 Task: Create List Customer Relationship Management in Board Branding and Messaging Strategies to Workspace Agile Coaching. Create List Customer Acquisition in Board IT Service Desk Management to Workspace Agile Coaching. Create List Customer Profiling in Board Voice of Customer Customer Persona Development and Analysis to Workspace Agile Coaching
Action: Mouse moved to (557, 151)
Screenshot: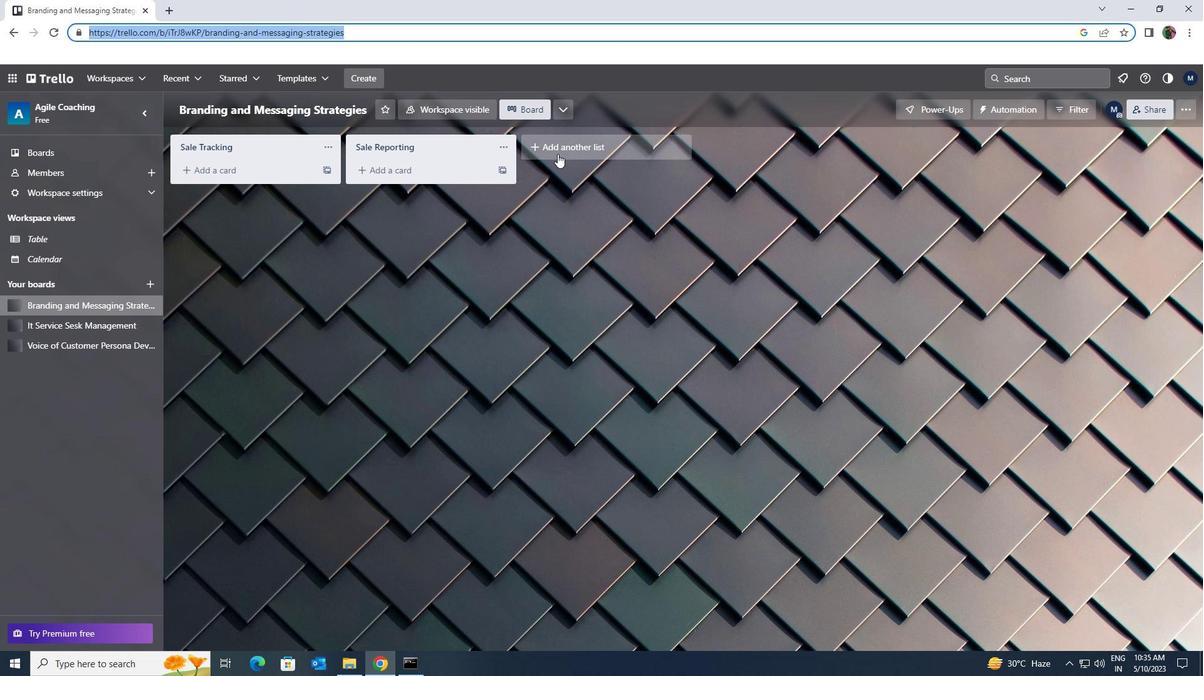 
Action: Mouse pressed left at (557, 151)
Screenshot: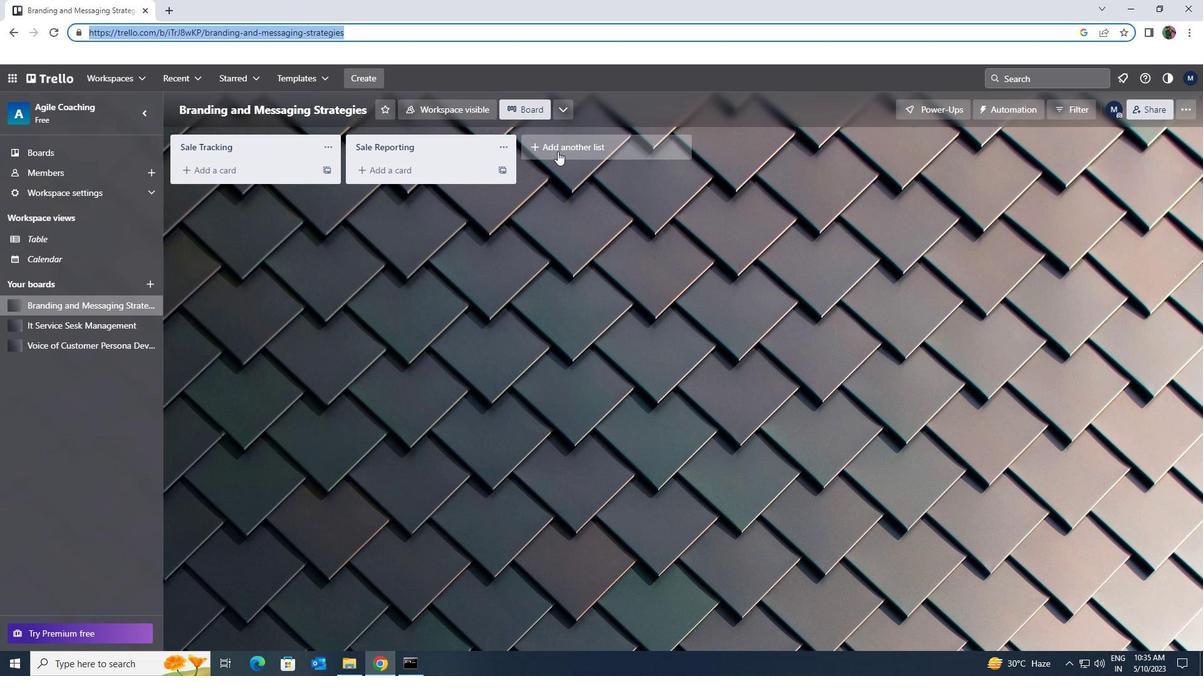 
Action: Key pressed <Key.shift>CUSTOMER<Key.space><Key.shift>RELATIONSHIP
Screenshot: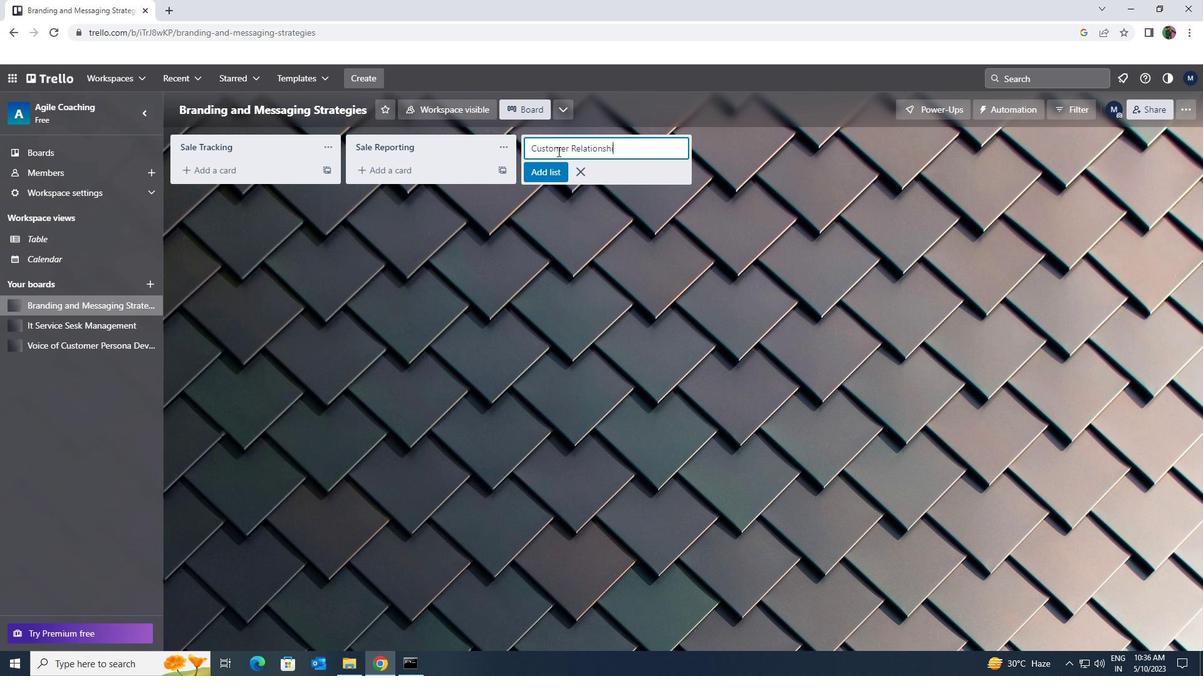 
Action: Mouse moved to (559, 169)
Screenshot: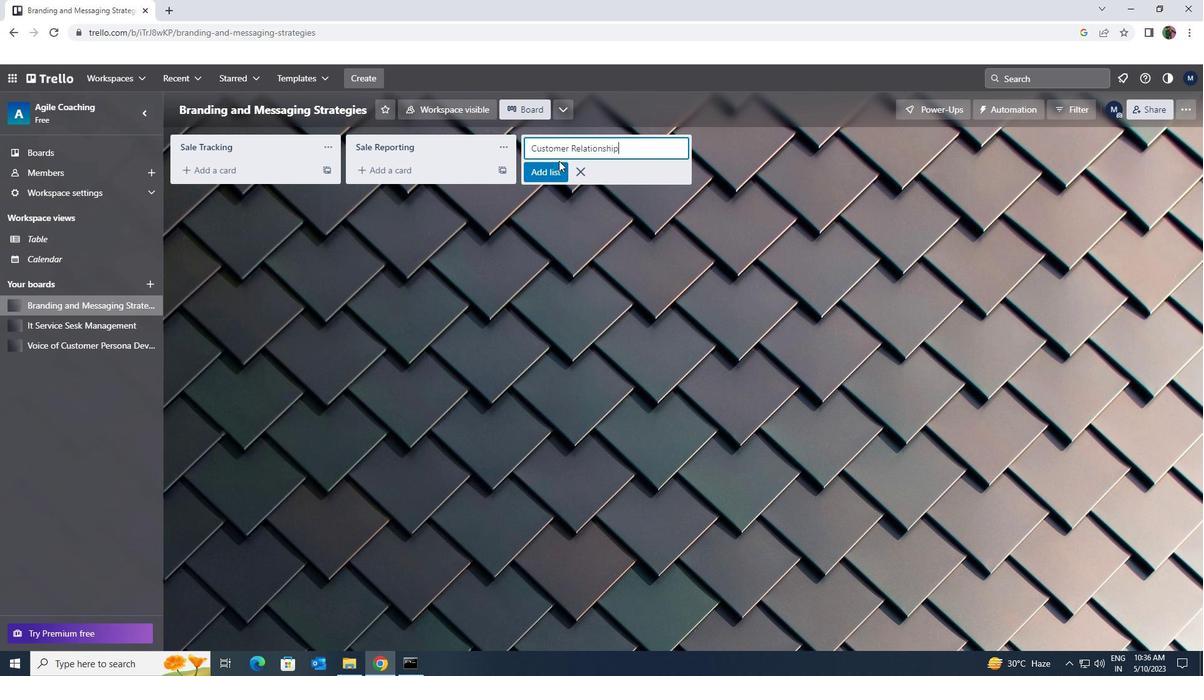 
Action: Mouse pressed left at (559, 169)
Screenshot: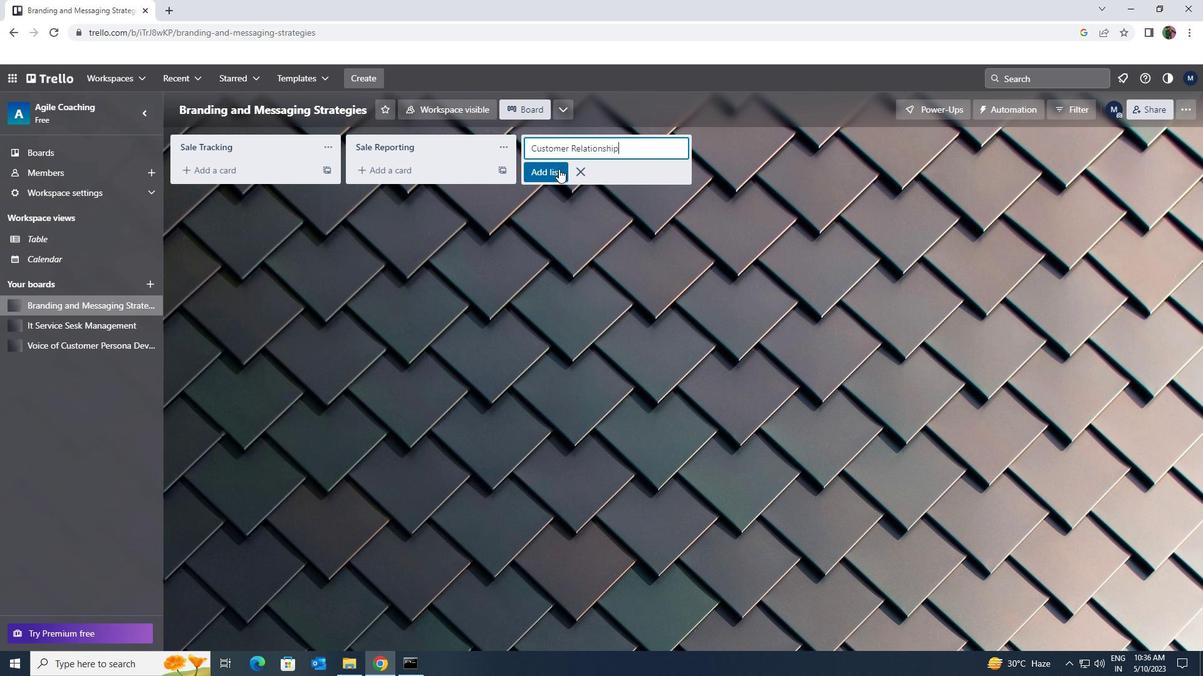 
Action: Mouse moved to (91, 324)
Screenshot: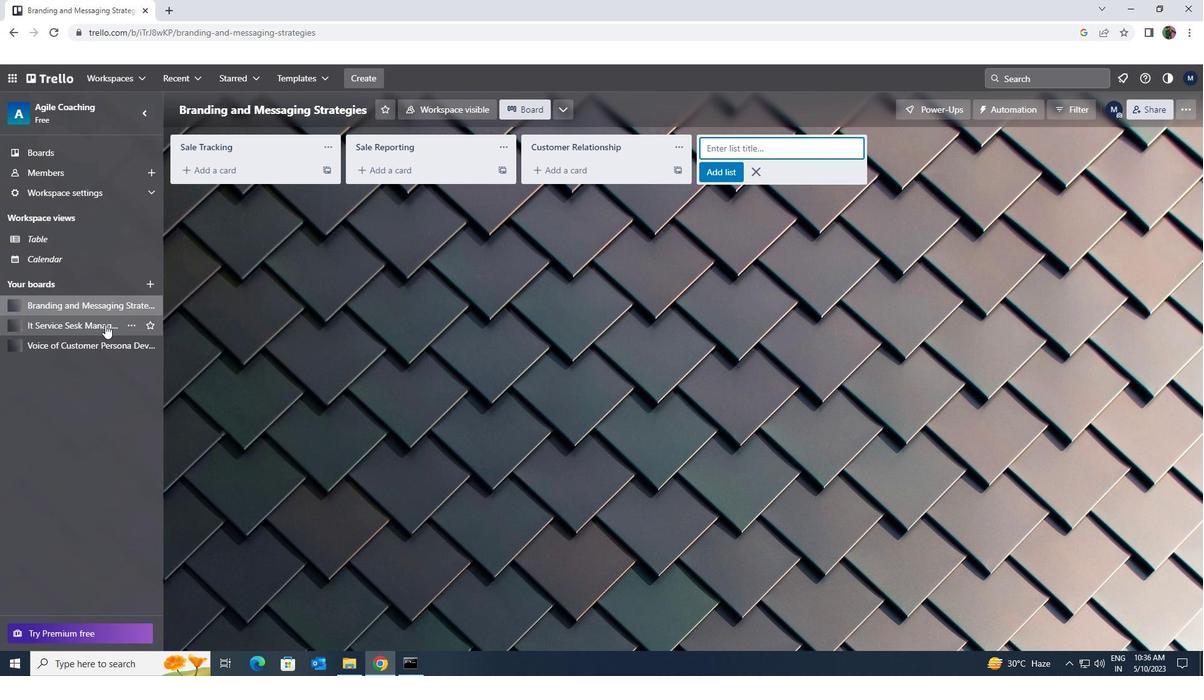 
Action: Mouse pressed left at (91, 324)
Screenshot: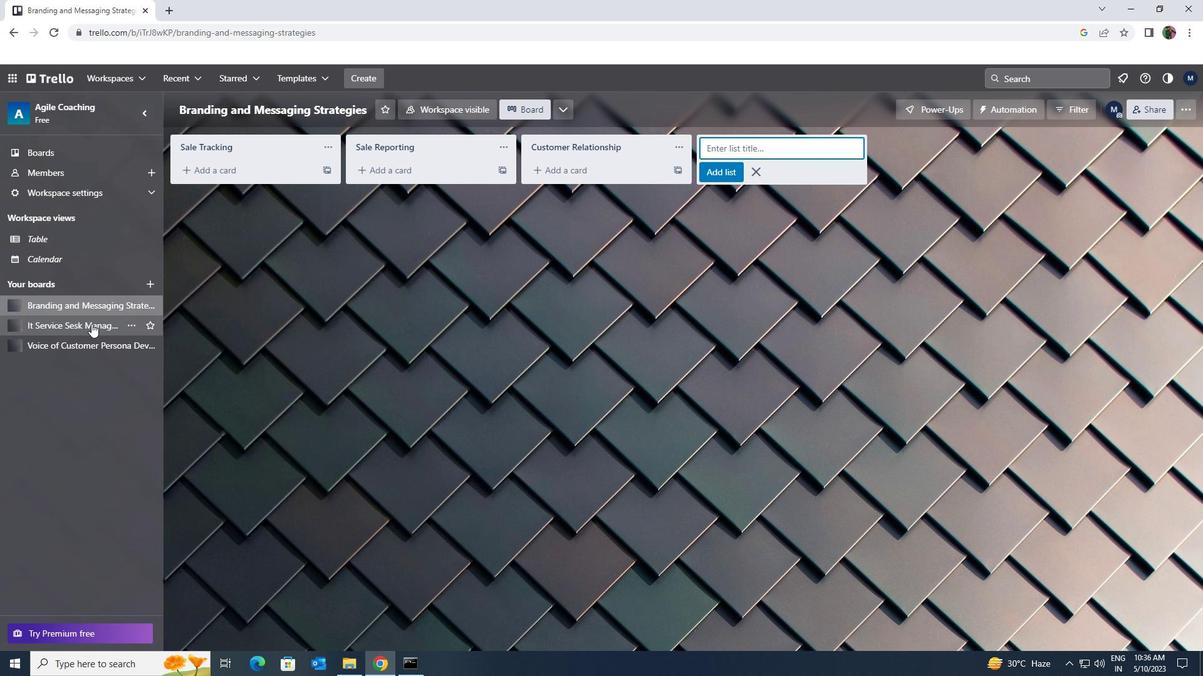 
Action: Mouse moved to (553, 152)
Screenshot: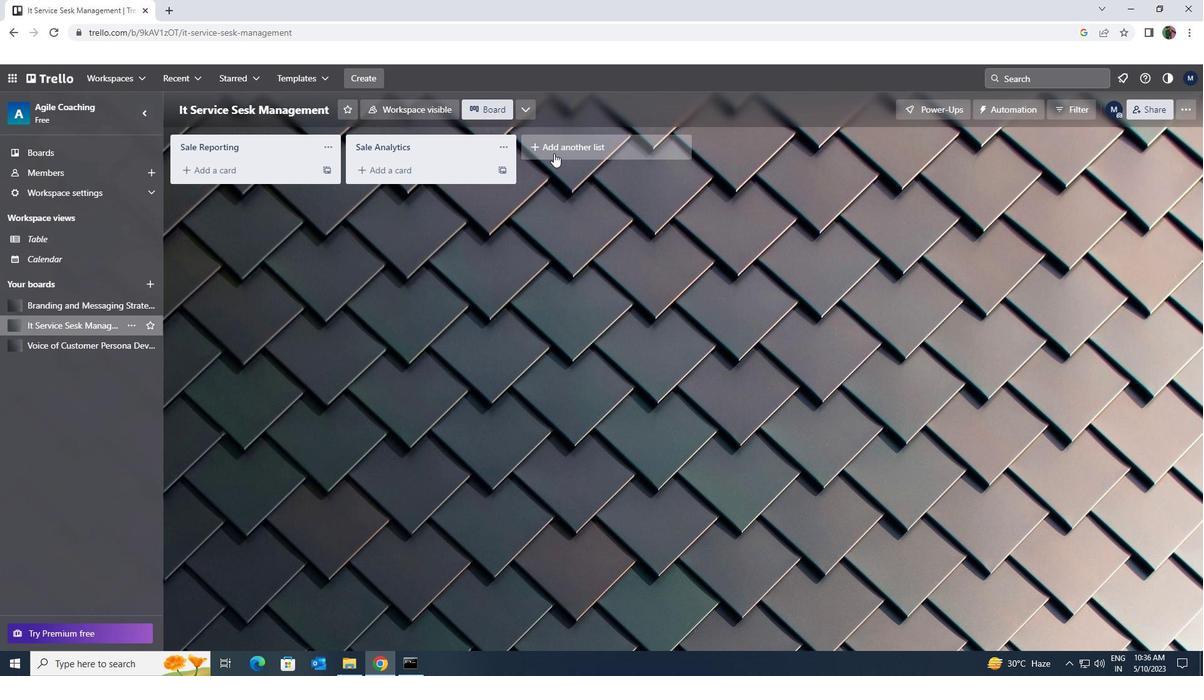 
Action: Mouse pressed left at (553, 152)
Screenshot: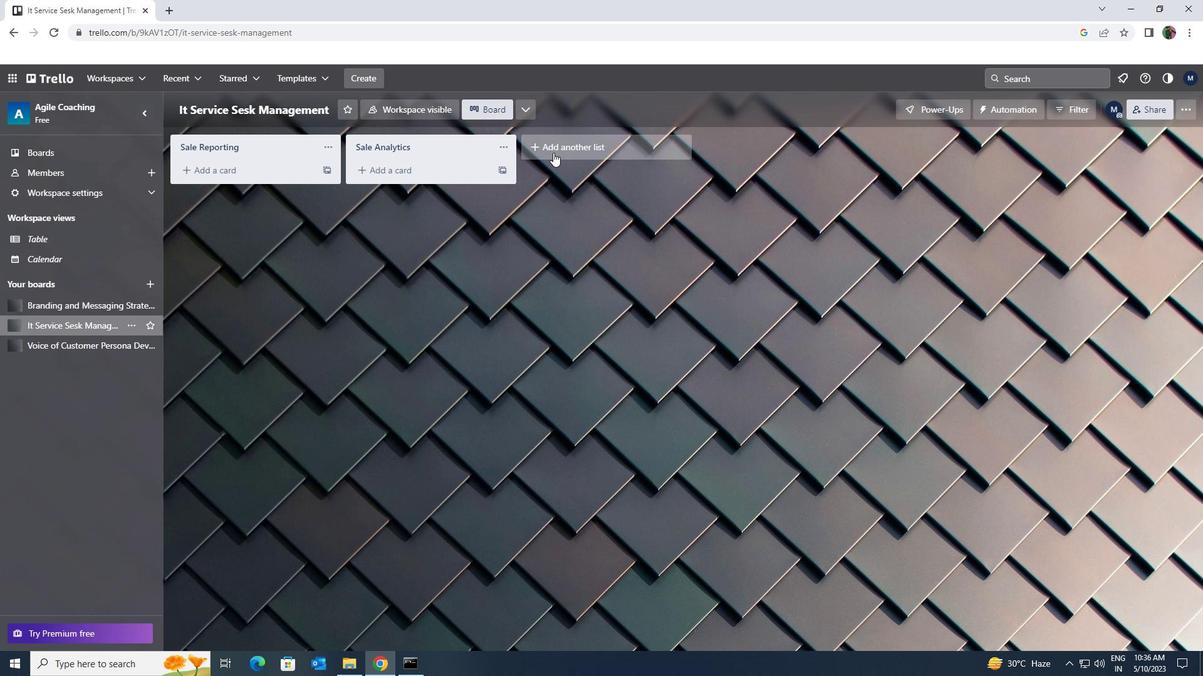 
Action: Key pressed <Key.shift><Key.shift><Key.shift>CUSTOMER<Key.space><Key.shift>ACQUISTION
Screenshot: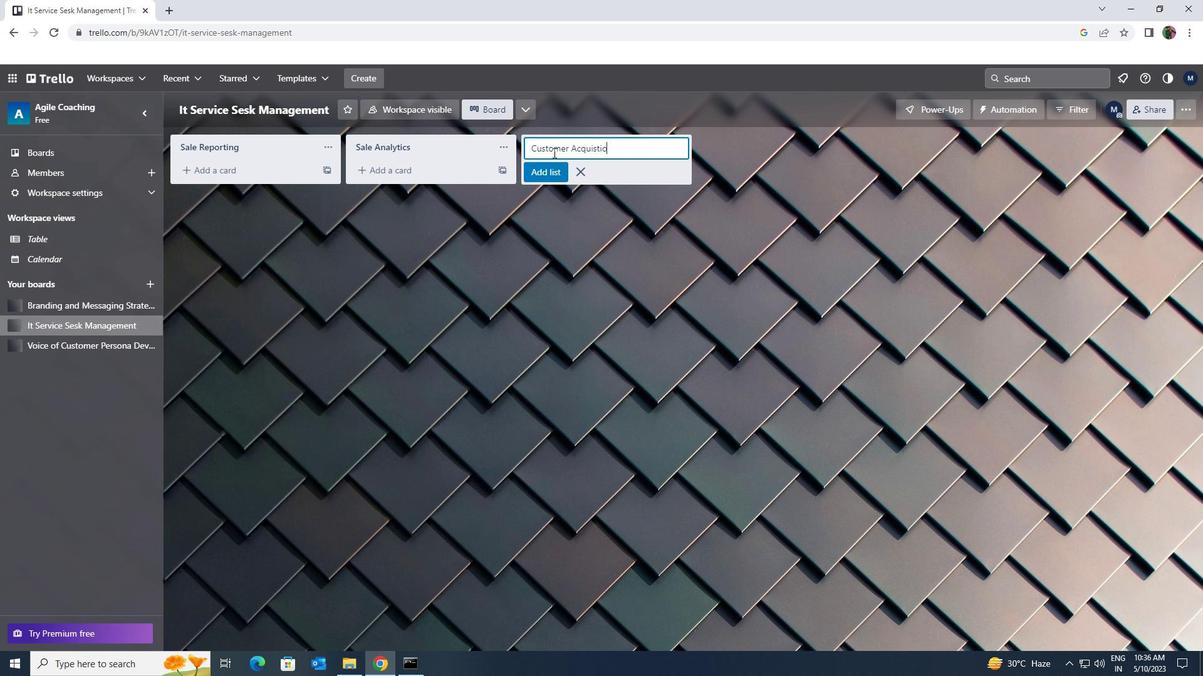 
Action: Mouse moved to (555, 174)
Screenshot: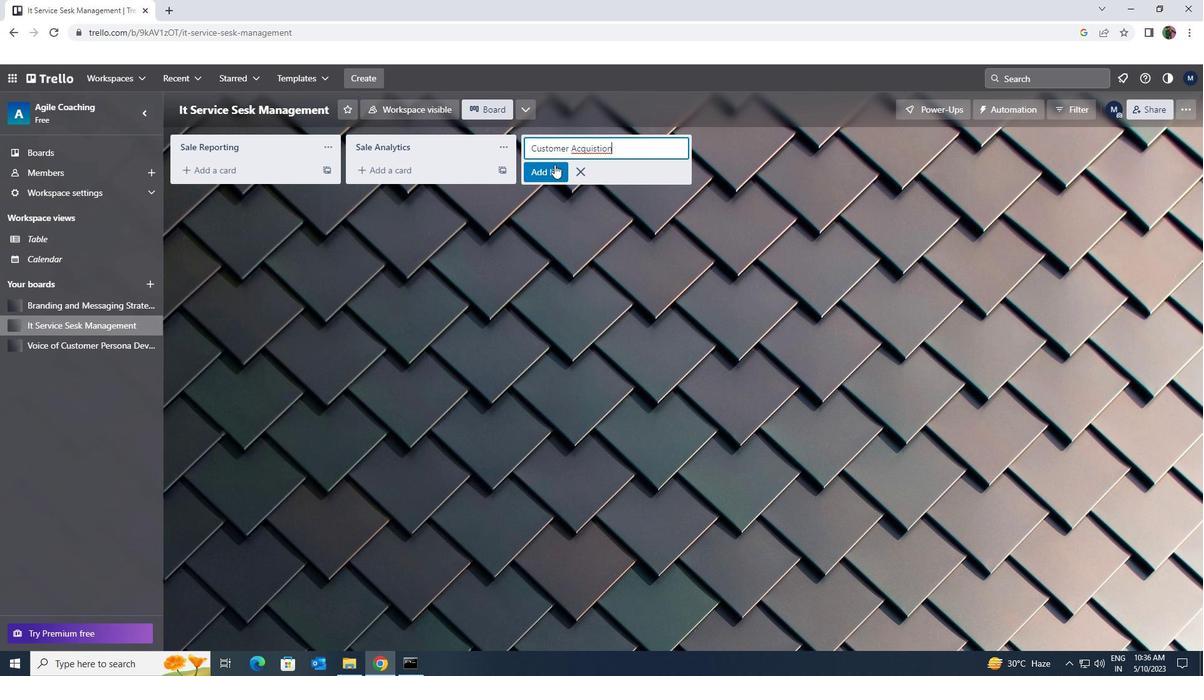 
Action: Mouse pressed left at (555, 174)
Screenshot: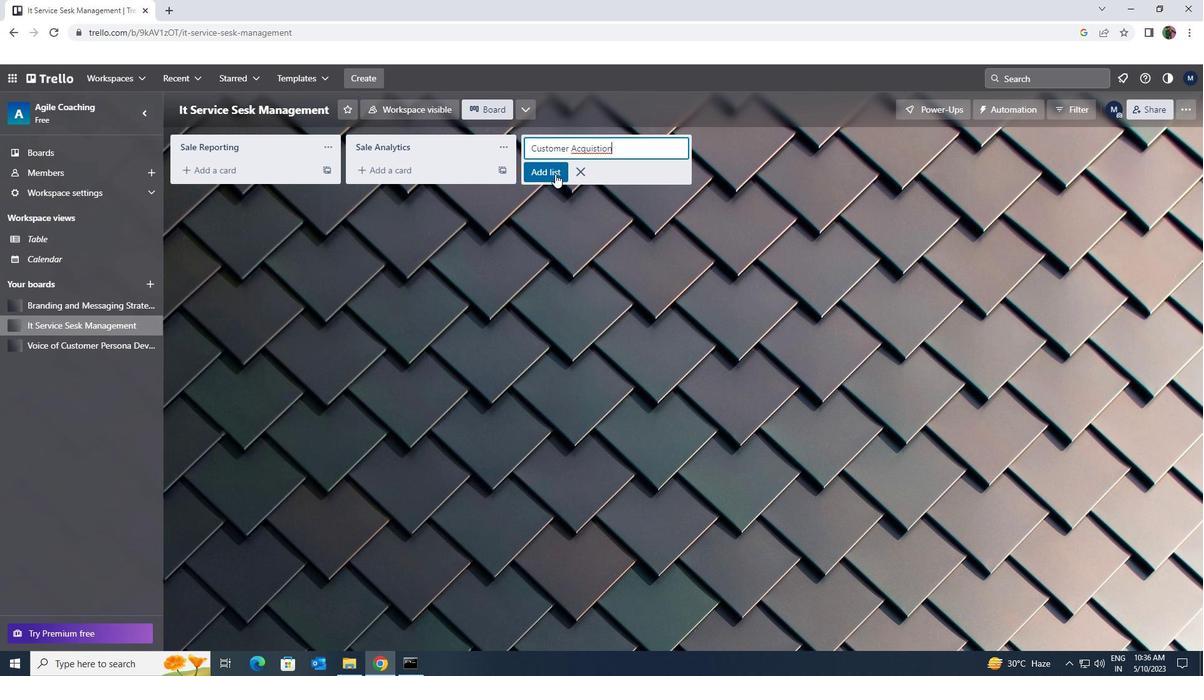 
Action: Mouse moved to (70, 352)
Screenshot: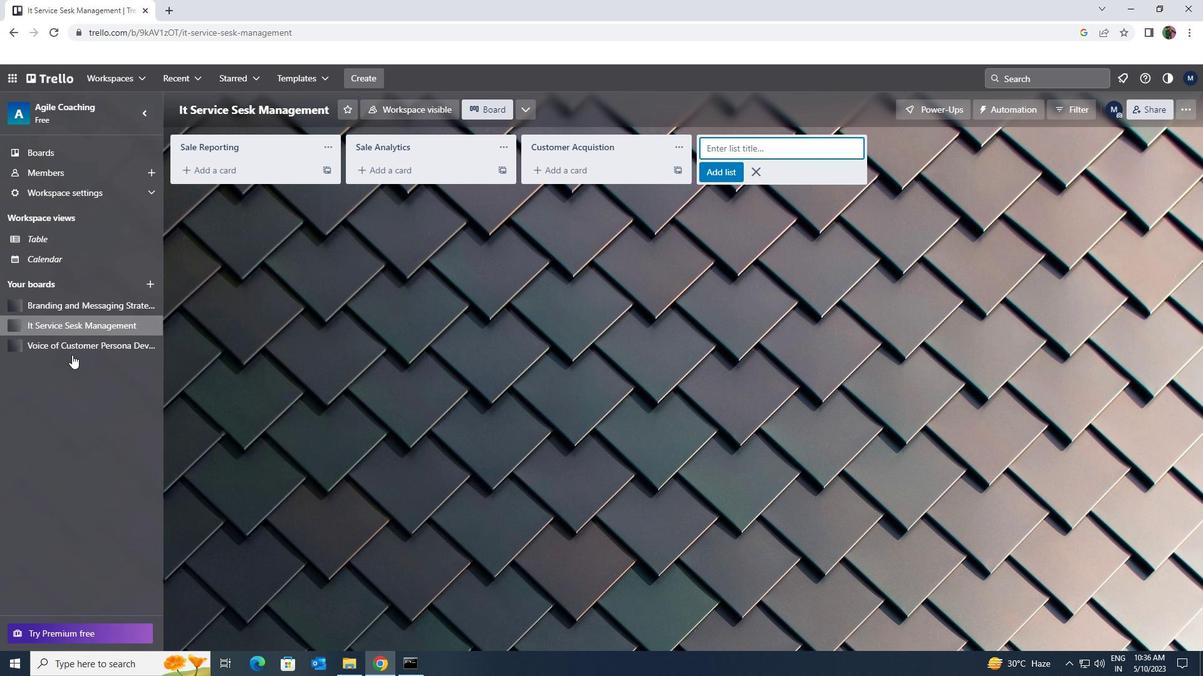 
Action: Mouse pressed left at (70, 352)
Screenshot: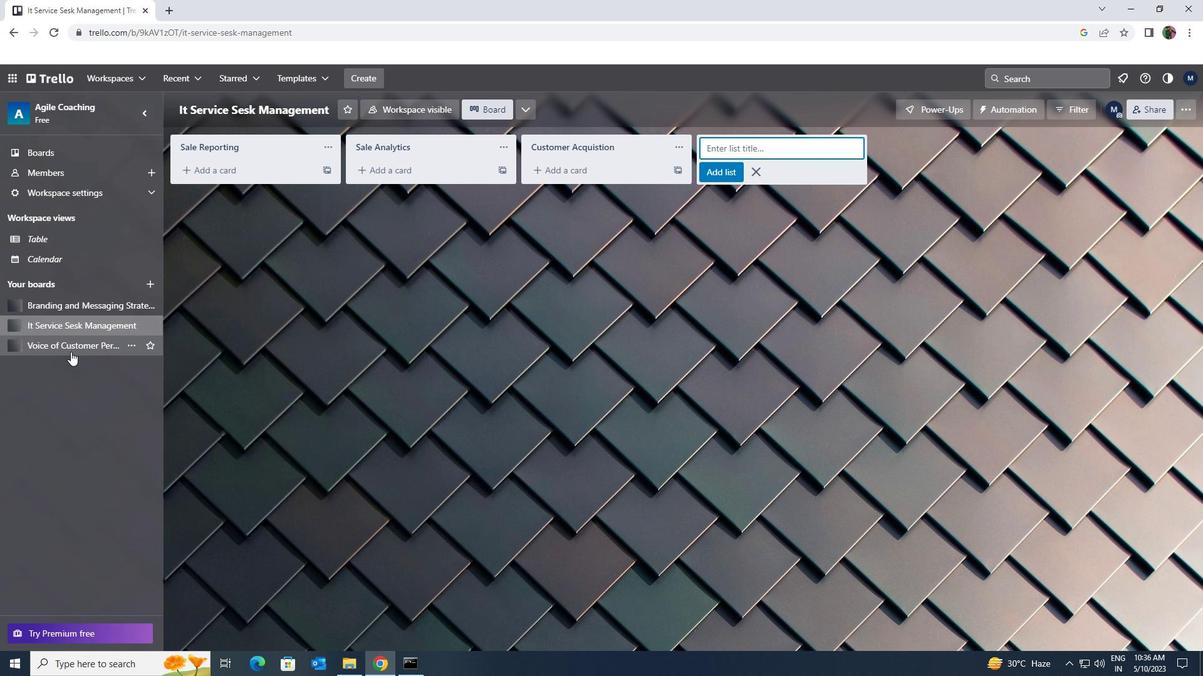 
Action: Mouse moved to (540, 149)
Screenshot: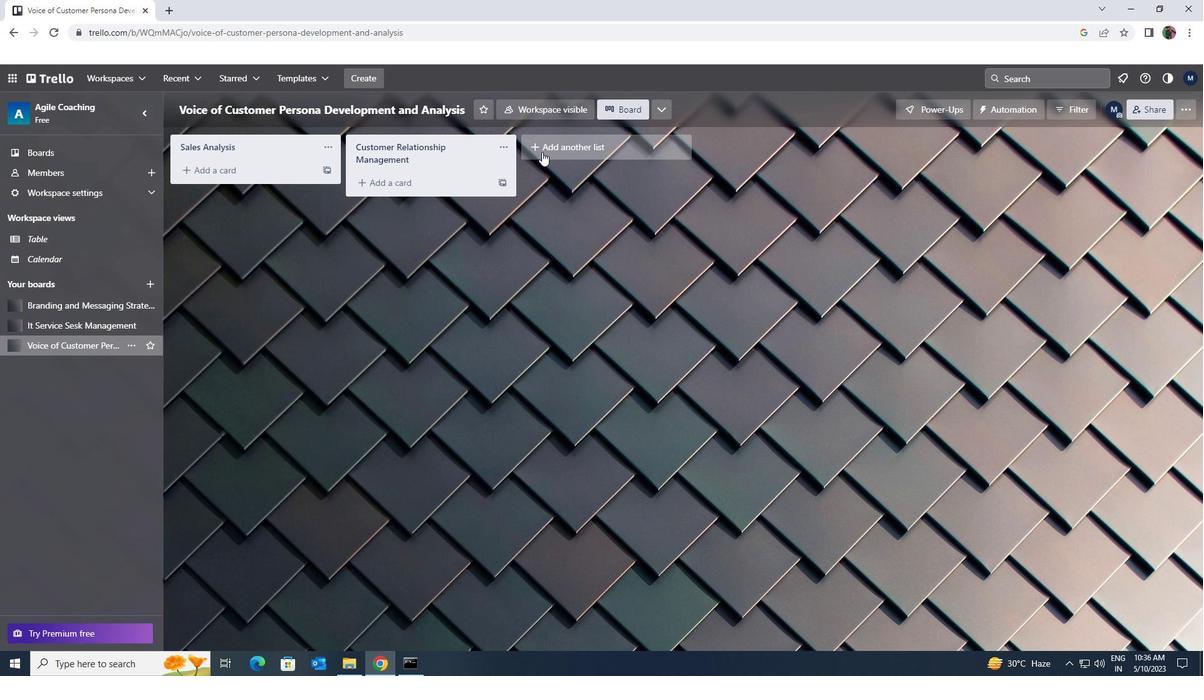 
Action: Mouse pressed left at (540, 149)
Screenshot: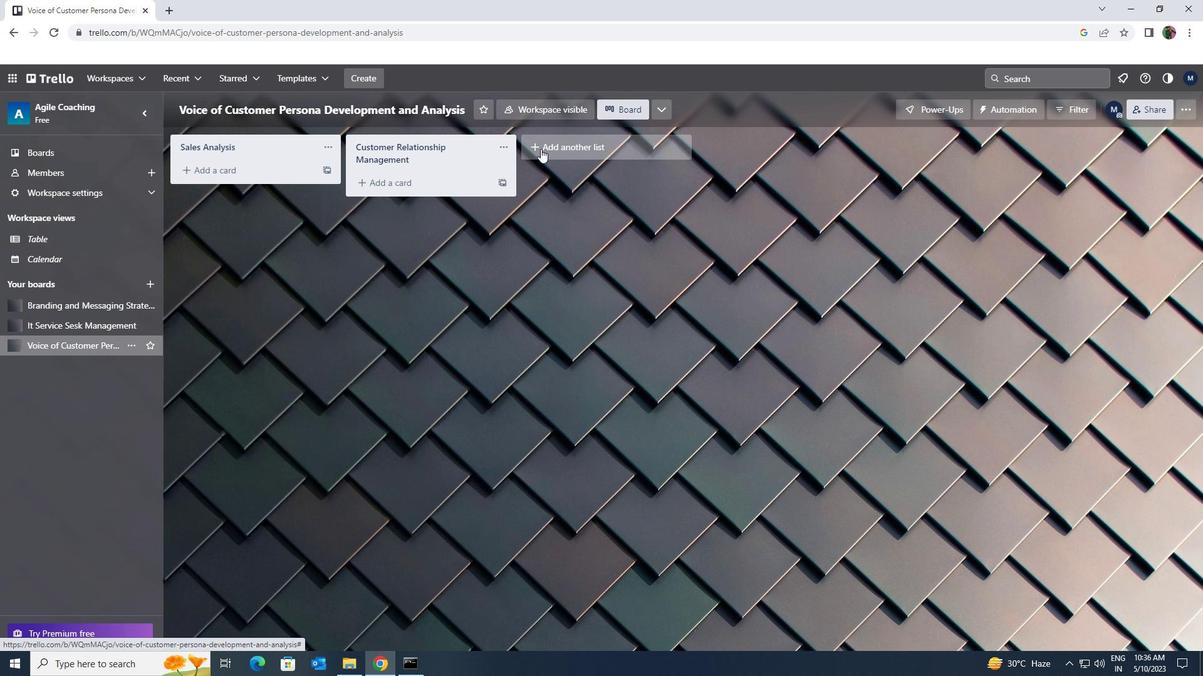 
Action: Key pressed <Key.shift><Key.shift><Key.shift><Key.shift><Key.shift><Key.shift><Key.shift><Key.shift><Key.shift><Key.shift><Key.shift><Key.shift><Key.shift><Key.shift><Key.shift><Key.shift><Key.shift><Key.shift><Key.shift><Key.shift><Key.shift><Key.shift><Key.shift><Key.shift><Key.shift><Key.shift><Key.shift><Key.shift><Key.shift><Key.shift>CUSTOMER<Key.space><Key.shift>PROFILING
Screenshot: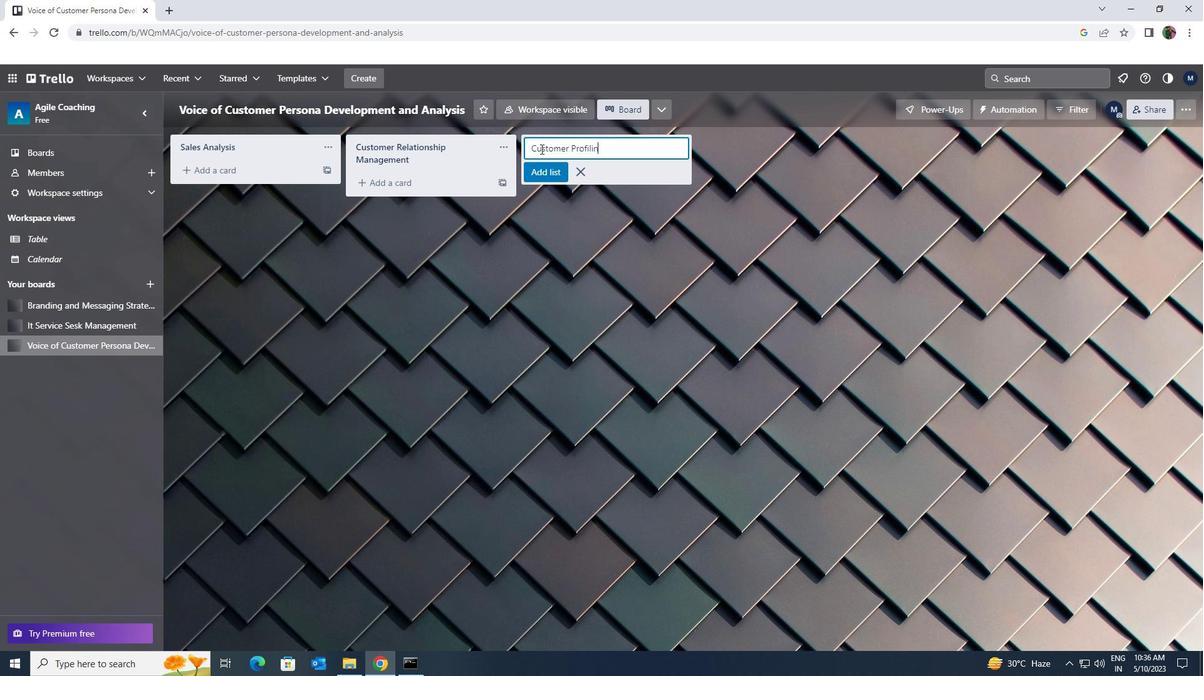 
Action: Mouse moved to (547, 169)
Screenshot: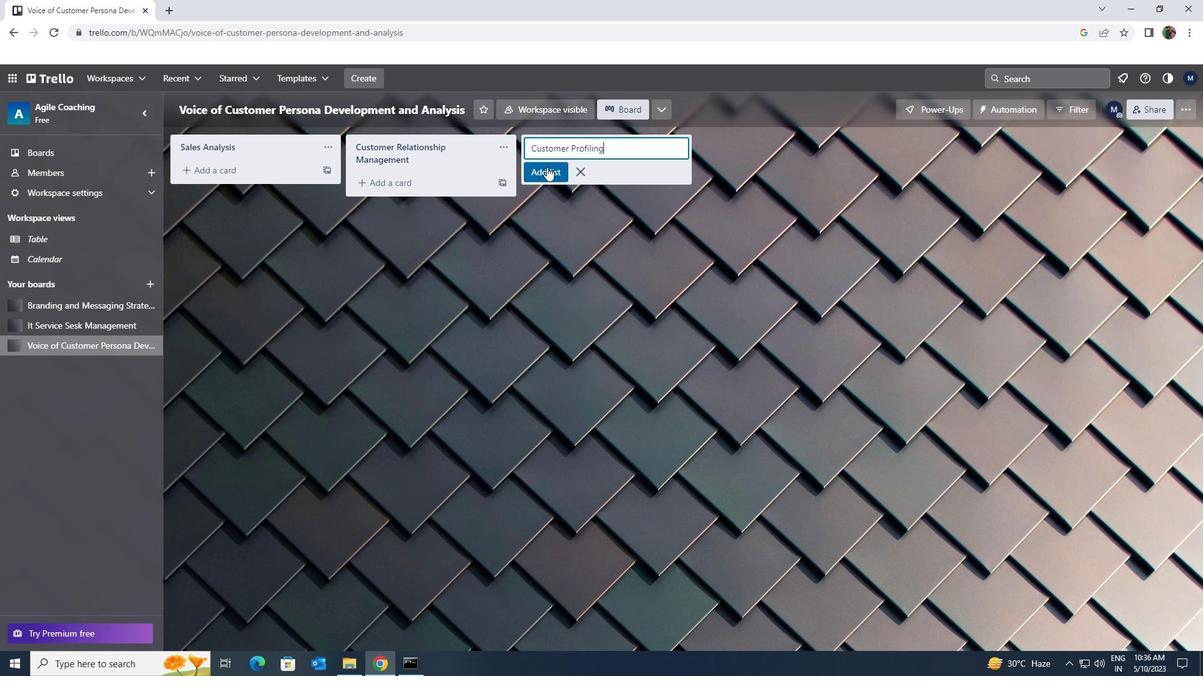 
Action: Mouse pressed left at (547, 169)
Screenshot: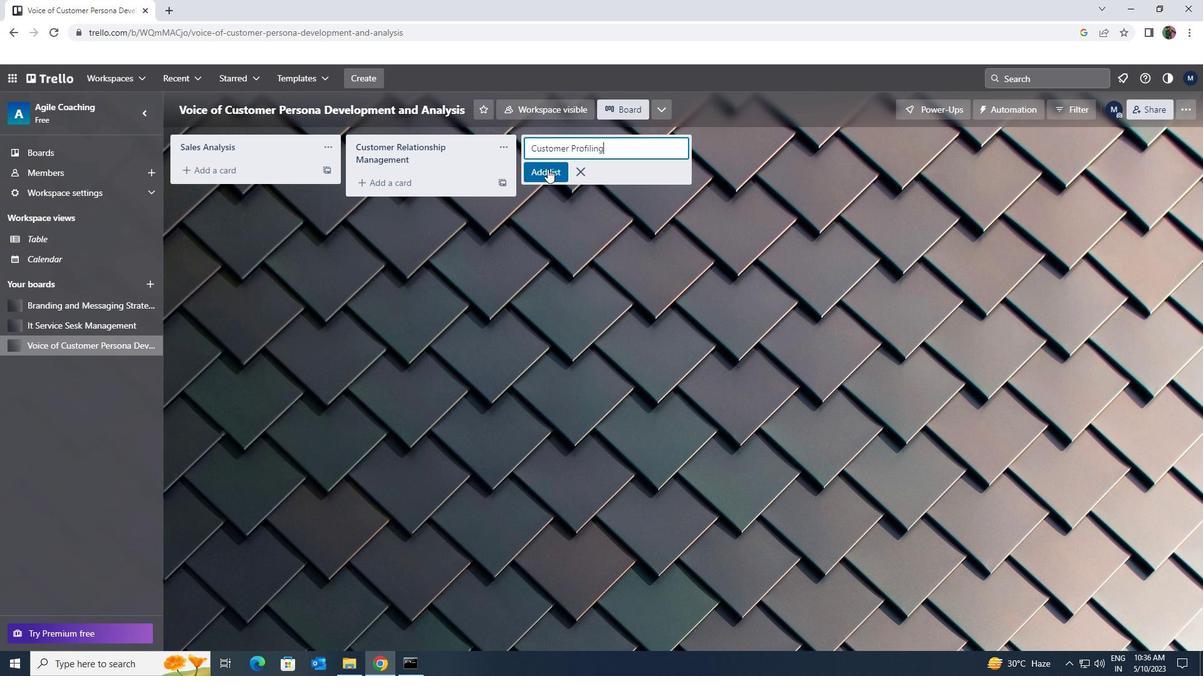 
